 Task: Use the formula "COMBIN" in spreadsheet "Project portfolio".
Action: Mouse moved to (342, 280)
Screenshot: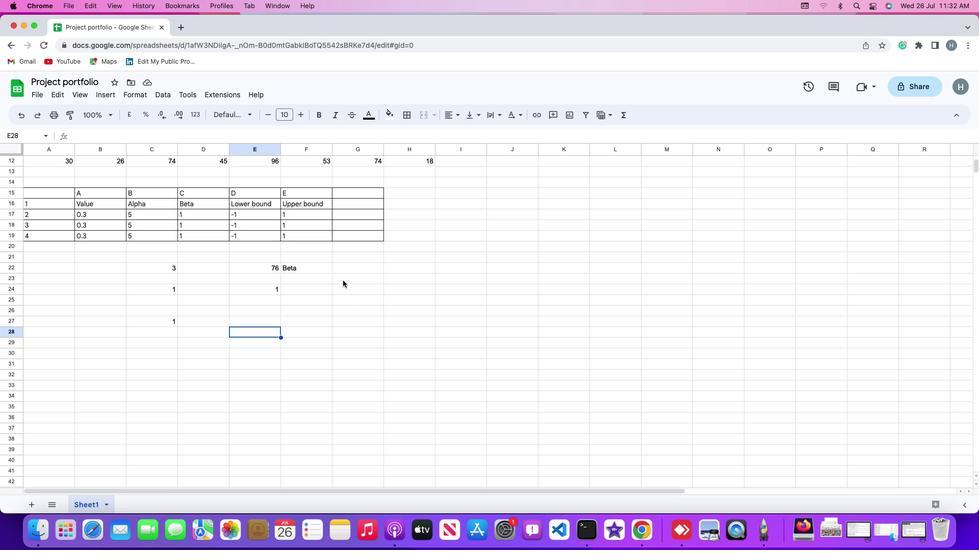 
Action: Mouse pressed left at (342, 280)
Screenshot: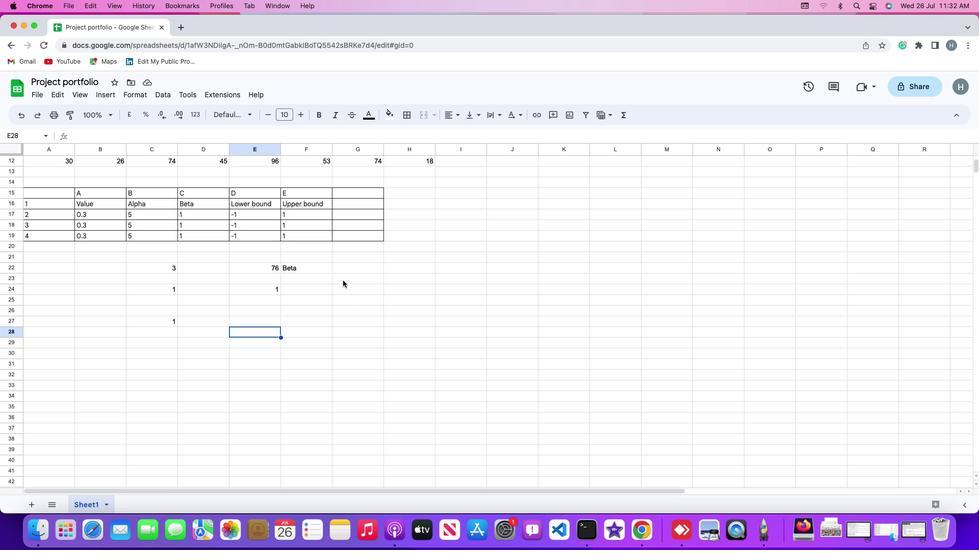 
Action: Mouse moved to (105, 94)
Screenshot: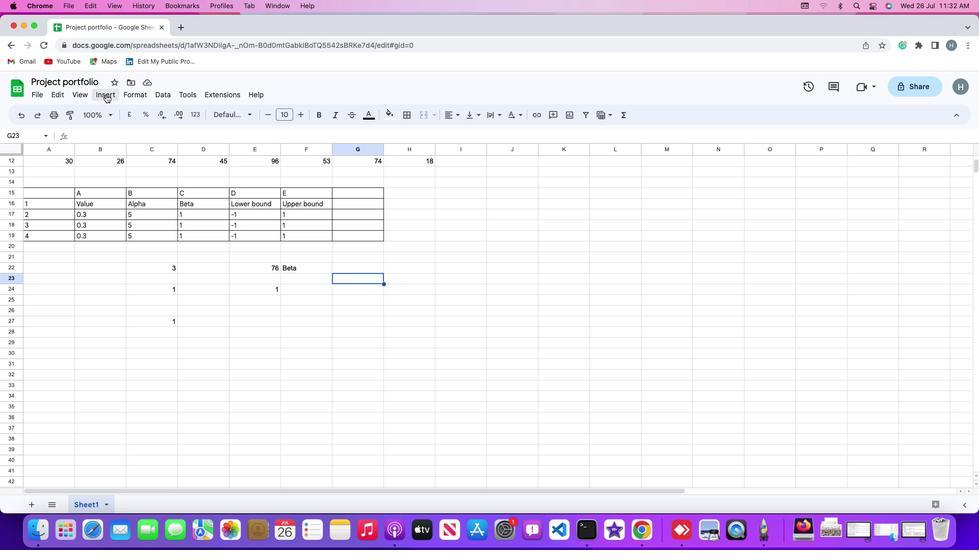 
Action: Mouse pressed left at (105, 94)
Screenshot: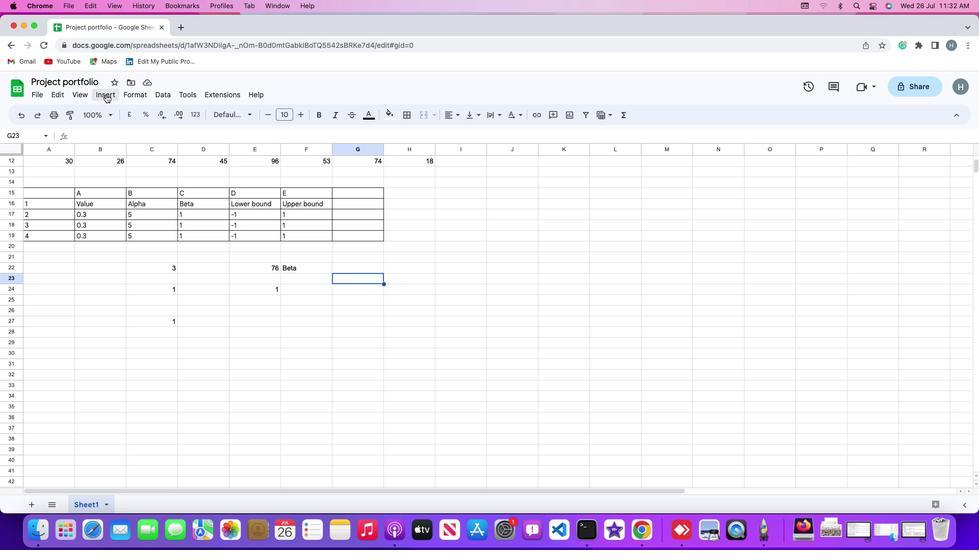 
Action: Mouse moved to (129, 264)
Screenshot: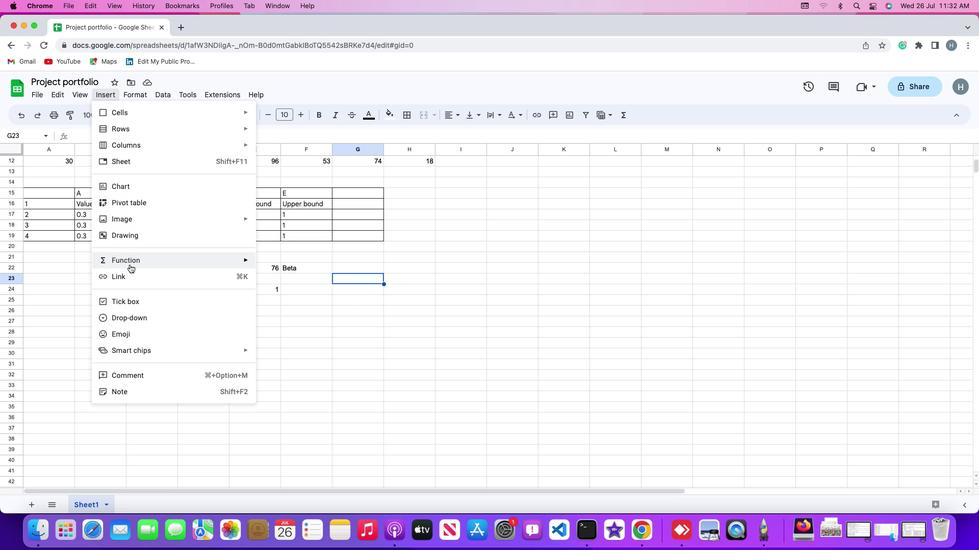 
Action: Mouse pressed left at (129, 264)
Screenshot: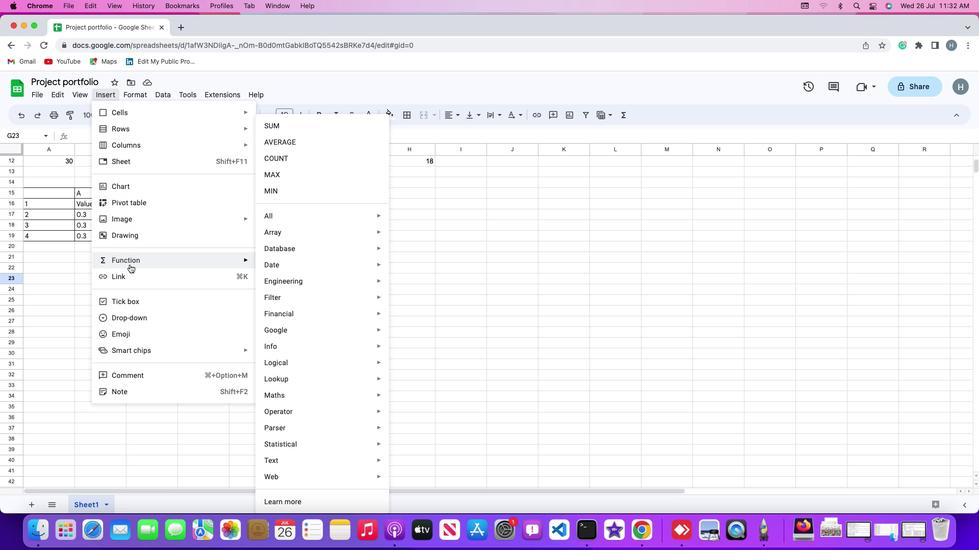 
Action: Mouse moved to (292, 216)
Screenshot: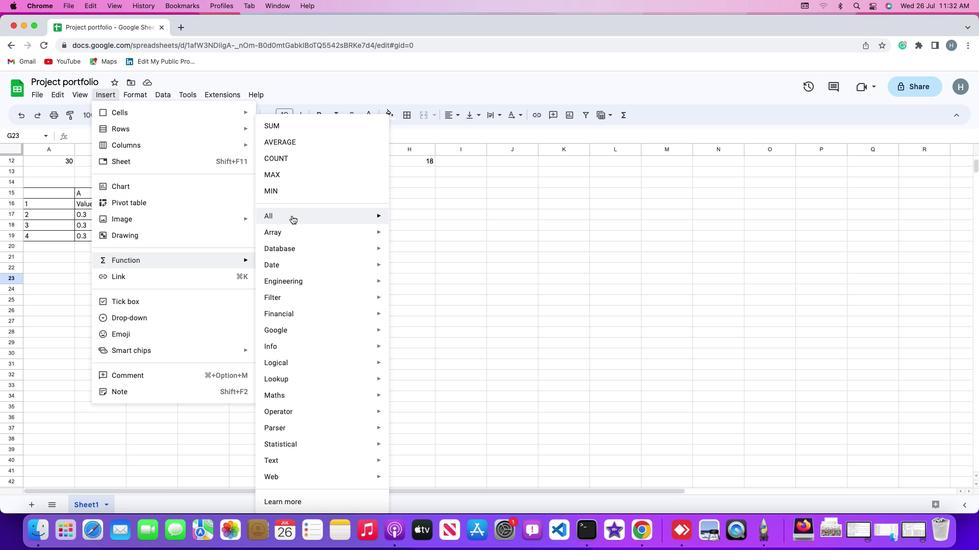 
Action: Mouse pressed left at (292, 216)
Screenshot: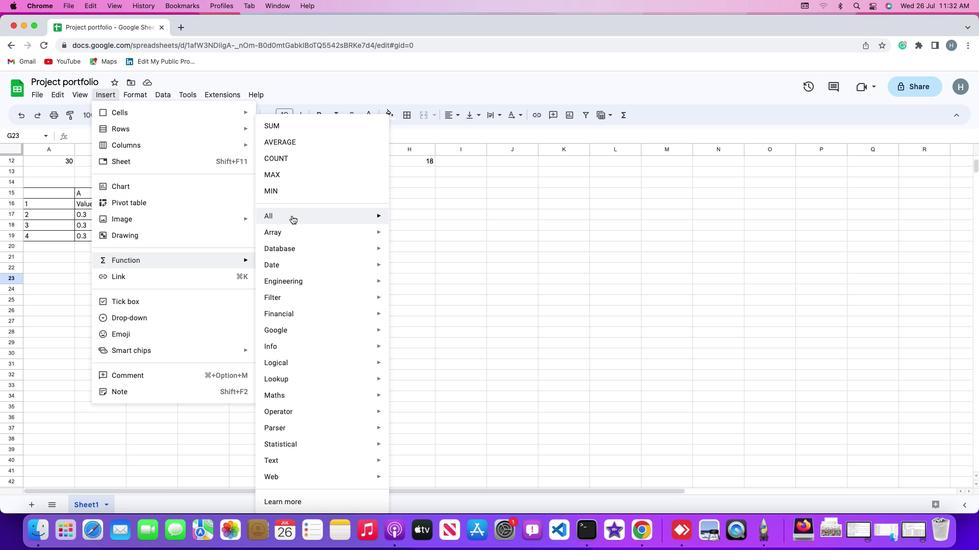 
Action: Mouse moved to (400, 485)
Screenshot: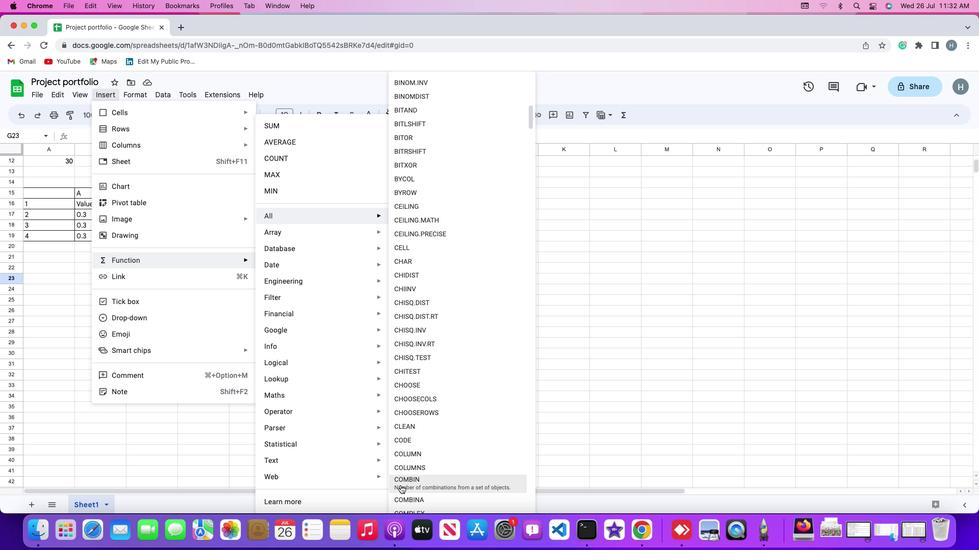 
Action: Mouse pressed left at (400, 485)
Screenshot: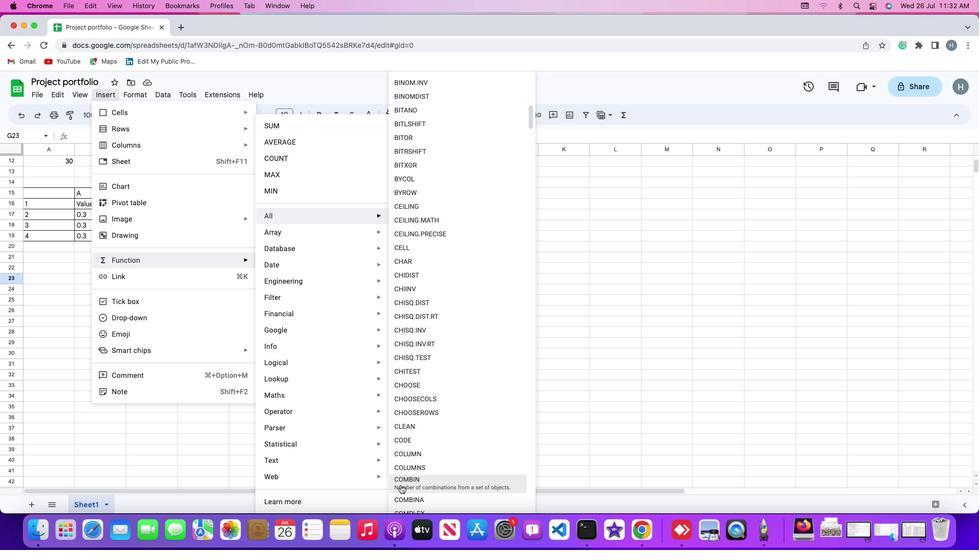 
Action: Mouse moved to (138, 216)
Screenshot: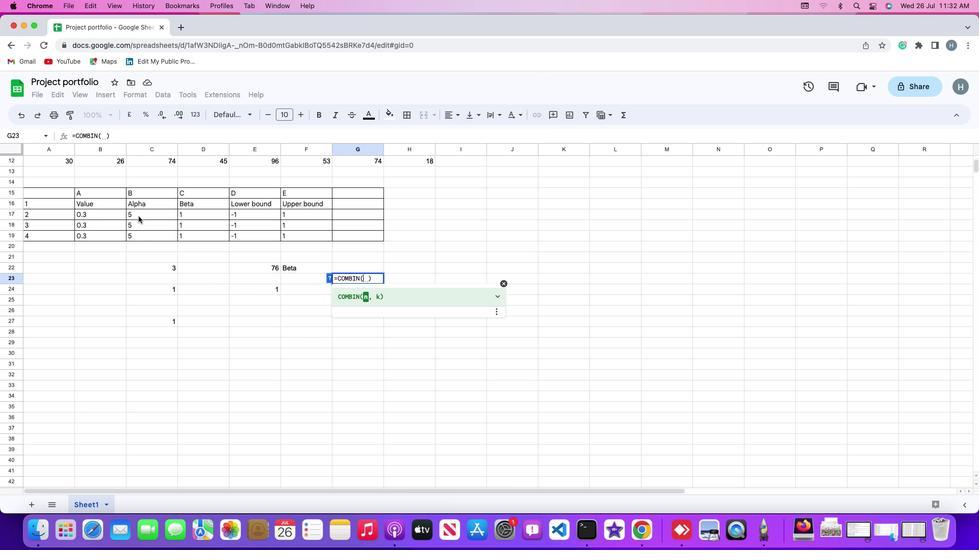 
Action: Mouse pressed left at (138, 216)
Screenshot: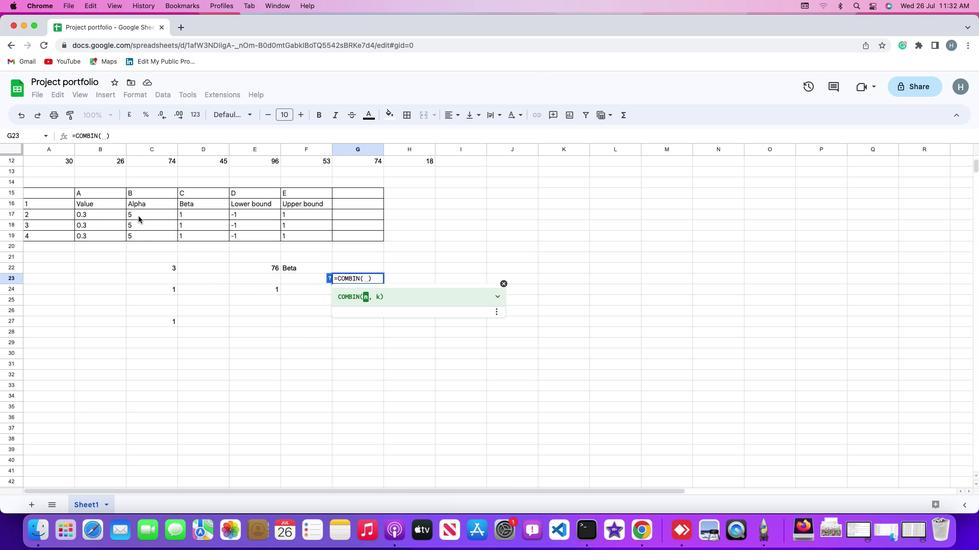 
Action: Mouse moved to (134, 222)
Screenshot: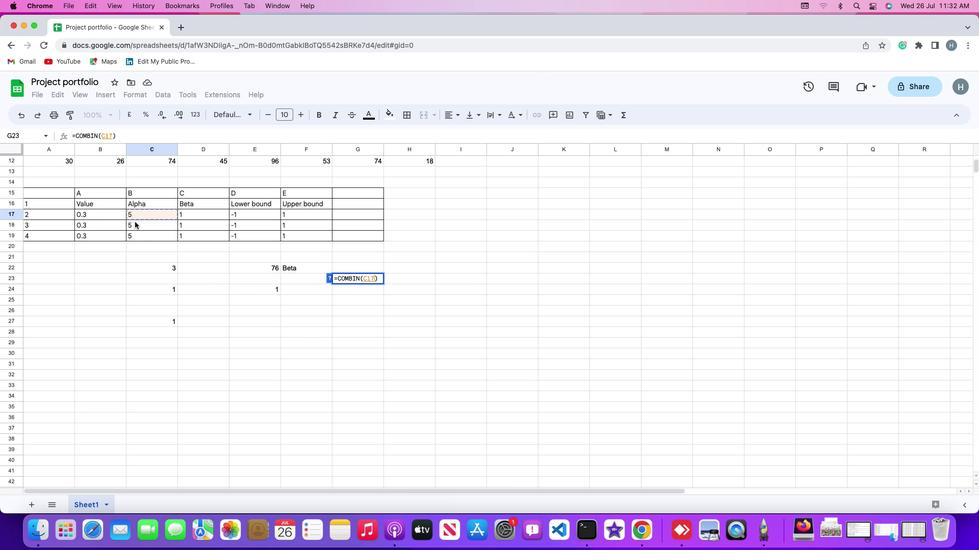 
Action: Key pressed ','
Screenshot: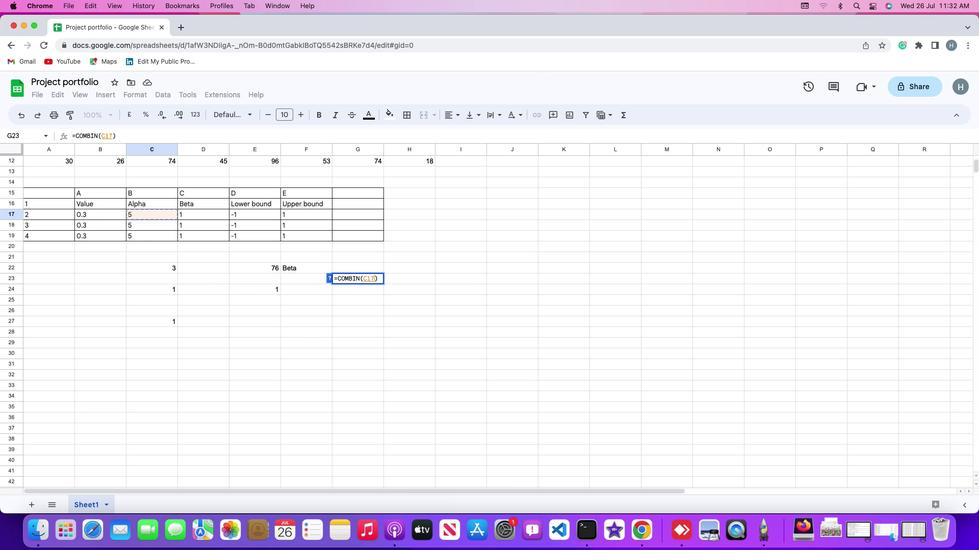 
Action: Mouse moved to (143, 223)
Screenshot: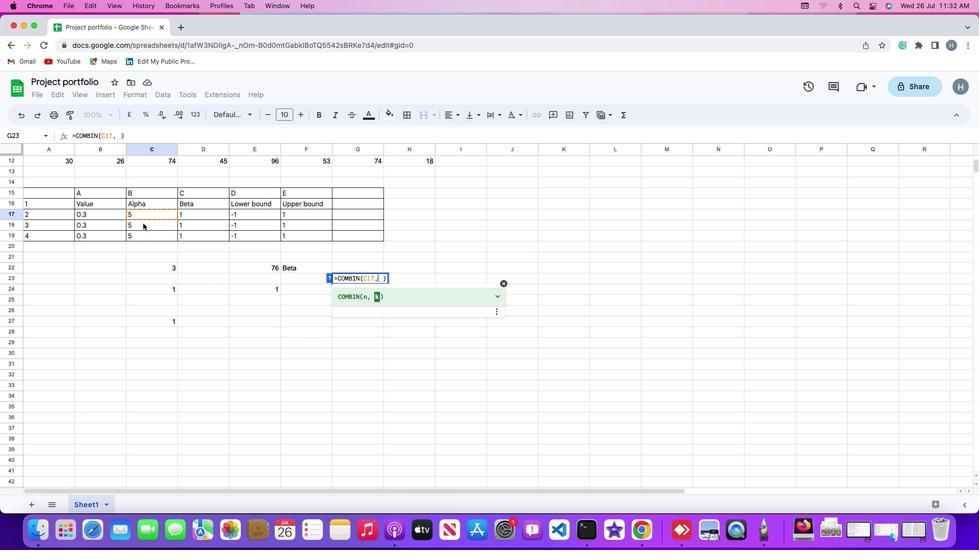 
Action: Mouse pressed left at (143, 223)
Screenshot: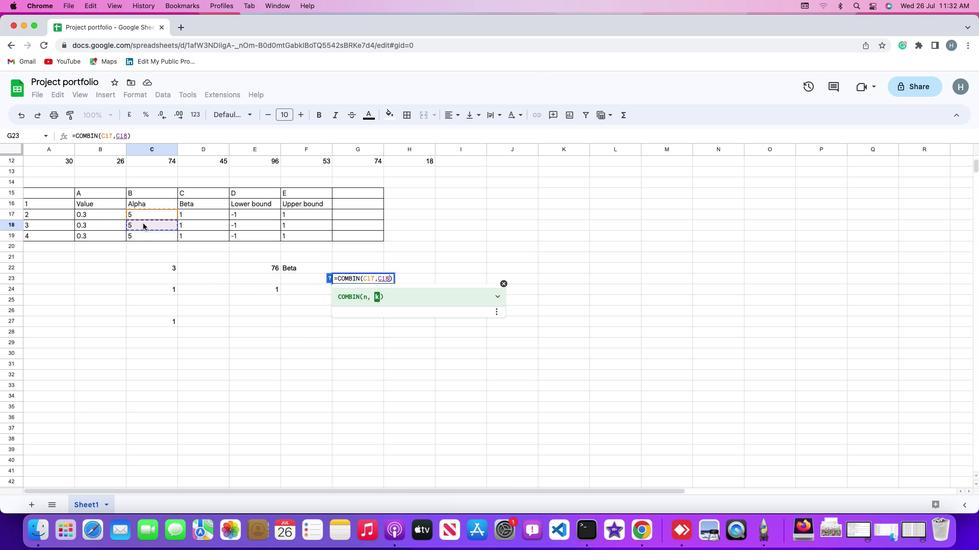 
Action: Key pressed Key.enter
Screenshot: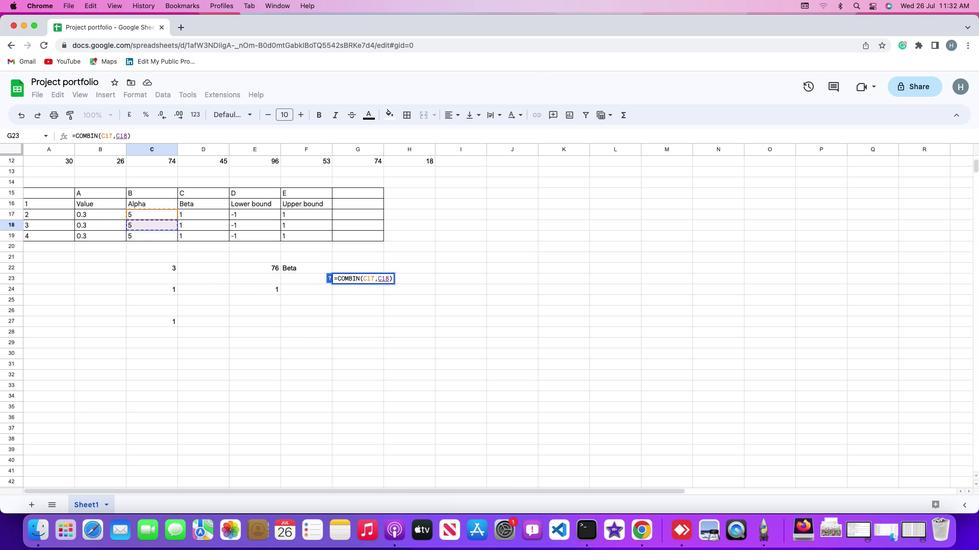
